 Task: Enable the option "Use media library" for playlist.
Action: Mouse moved to (91, 15)
Screenshot: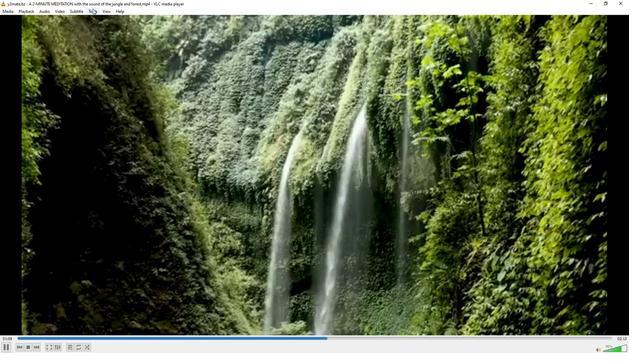 
Action: Mouse pressed left at (91, 15)
Screenshot: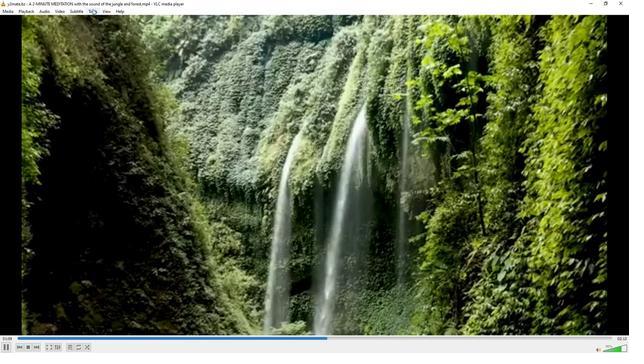 
Action: Mouse moved to (112, 94)
Screenshot: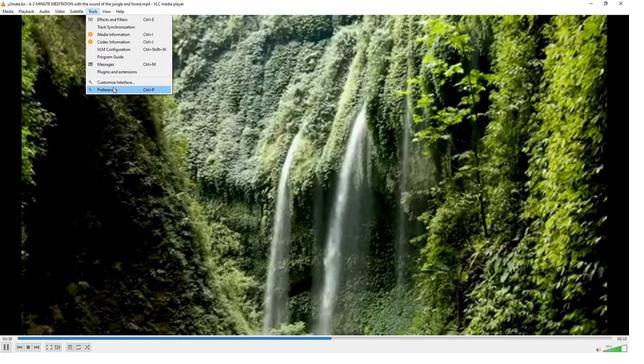
Action: Mouse pressed left at (112, 94)
Screenshot: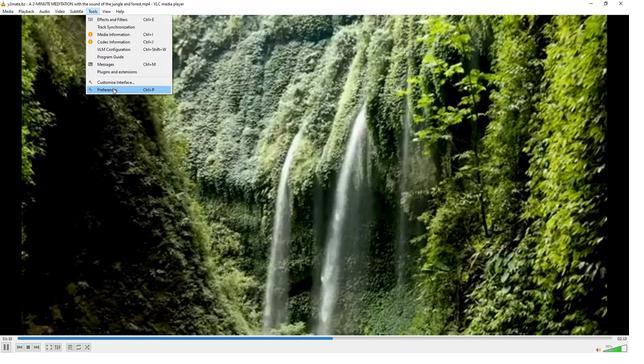 
Action: Mouse moved to (206, 290)
Screenshot: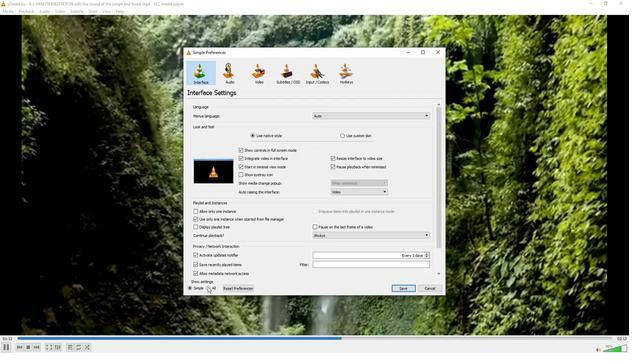 
Action: Mouse pressed left at (206, 290)
Screenshot: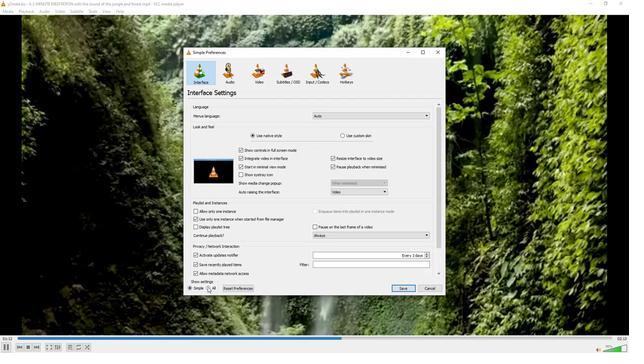 
Action: Mouse moved to (209, 272)
Screenshot: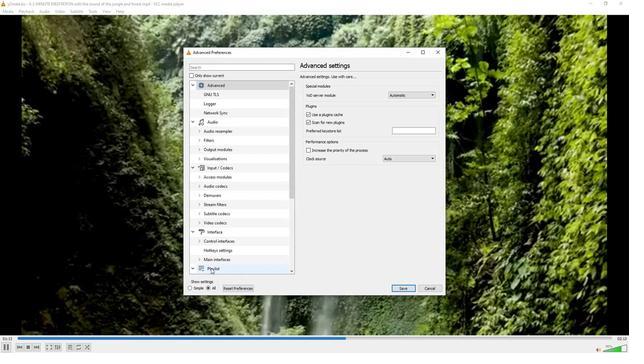 
Action: Mouse pressed left at (209, 272)
Screenshot: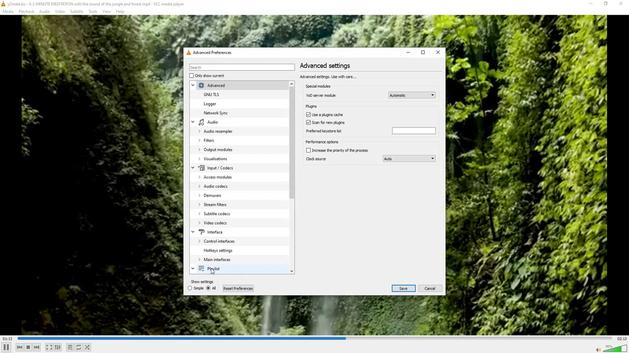 
Action: Mouse moved to (303, 185)
Screenshot: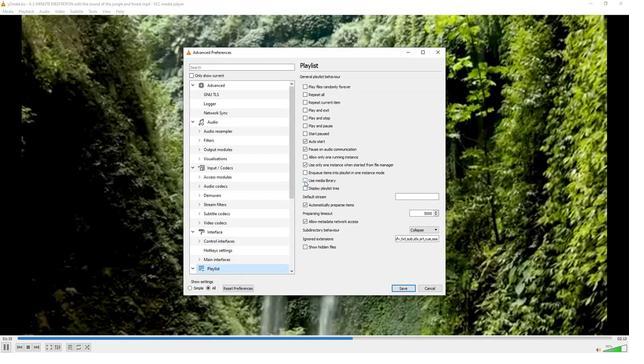 
Action: Mouse pressed left at (303, 185)
Screenshot: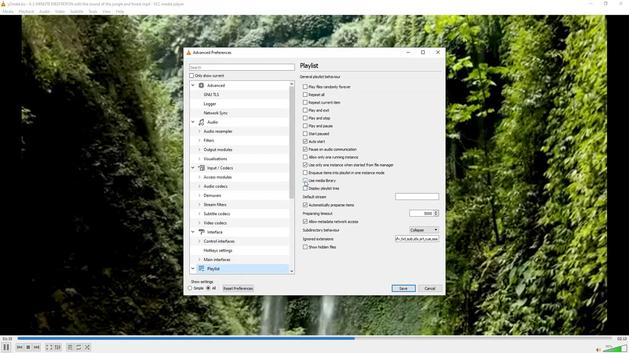 
Action: Mouse moved to (303, 203)
Screenshot: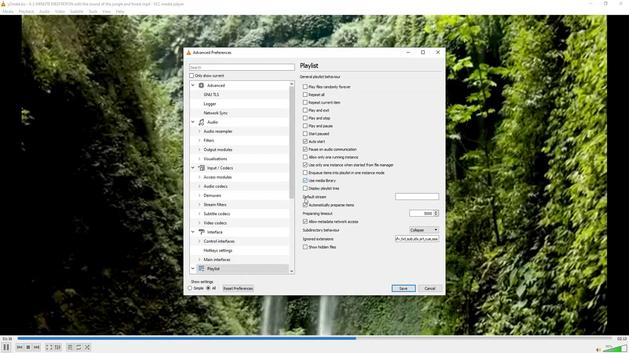 
